 Task: Set the copyright for AVI muxer to "MarlowLTD".
Action: Mouse moved to (107, 7)
Screenshot: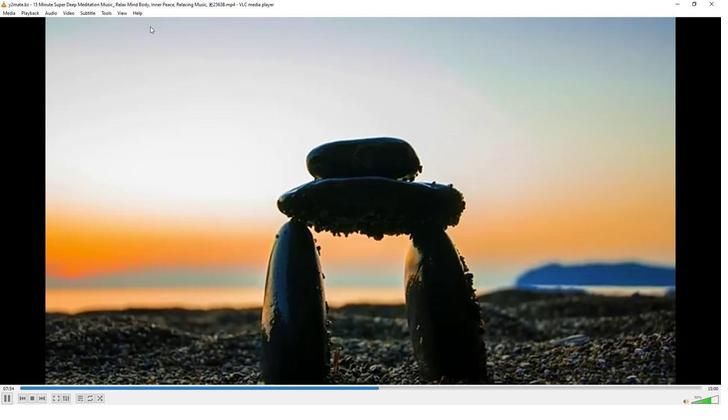 
Action: Mouse pressed left at (107, 7)
Screenshot: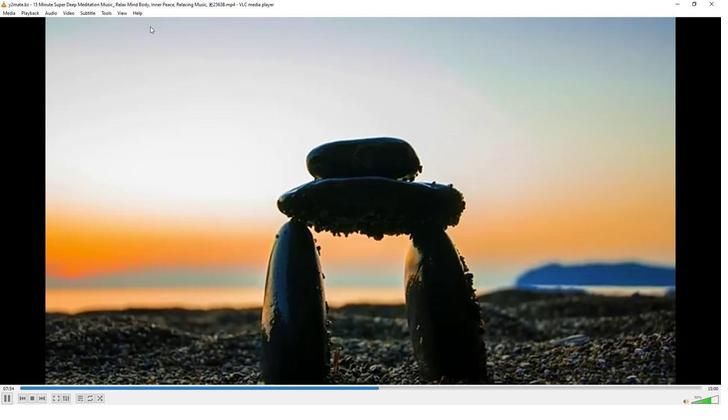 
Action: Mouse moved to (131, 100)
Screenshot: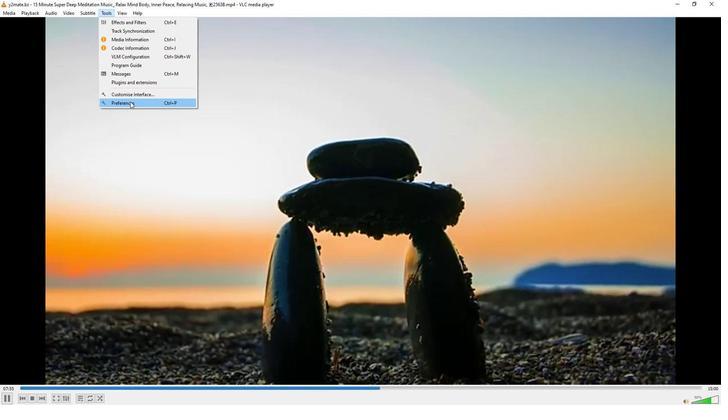 
Action: Mouse pressed left at (131, 100)
Screenshot: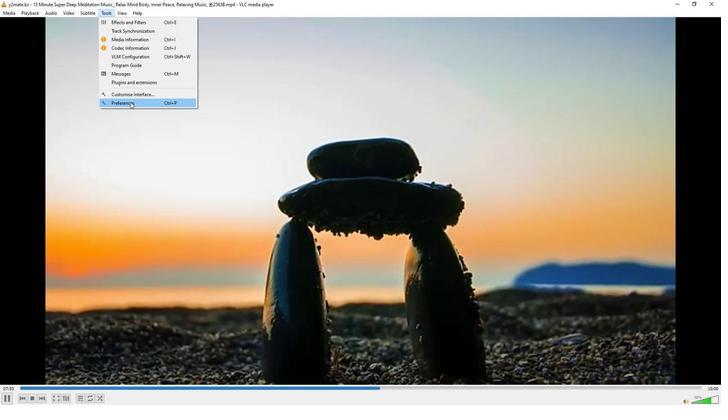 
Action: Mouse moved to (236, 328)
Screenshot: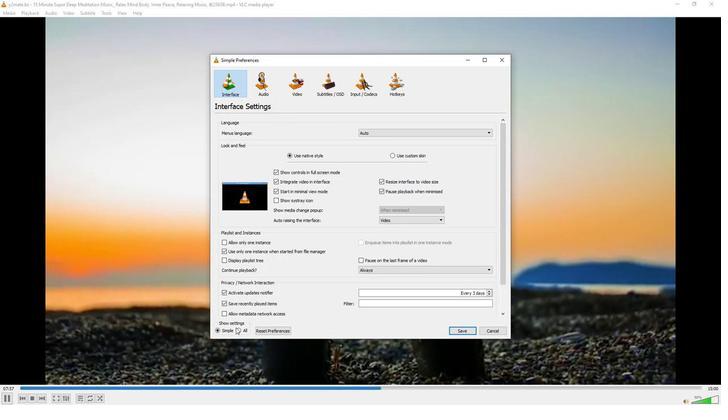 
Action: Mouse pressed left at (236, 328)
Screenshot: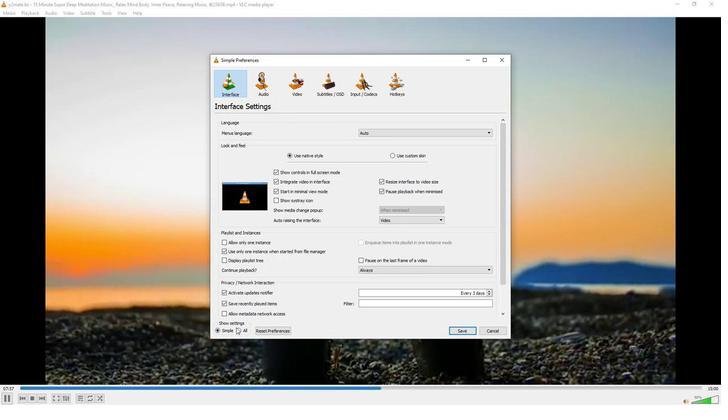 
Action: Mouse moved to (239, 285)
Screenshot: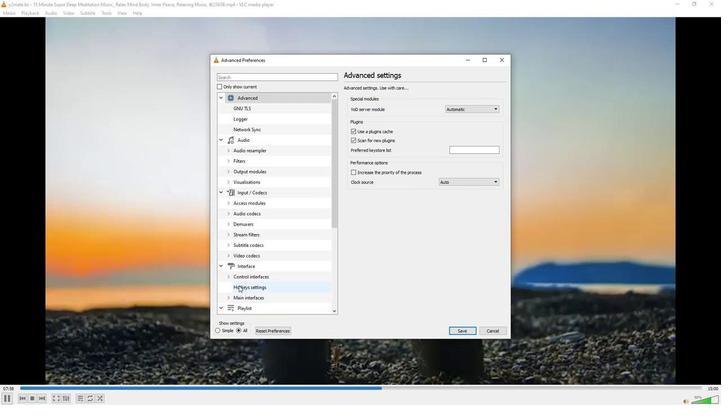 
Action: Mouse scrolled (239, 285) with delta (0, 0)
Screenshot: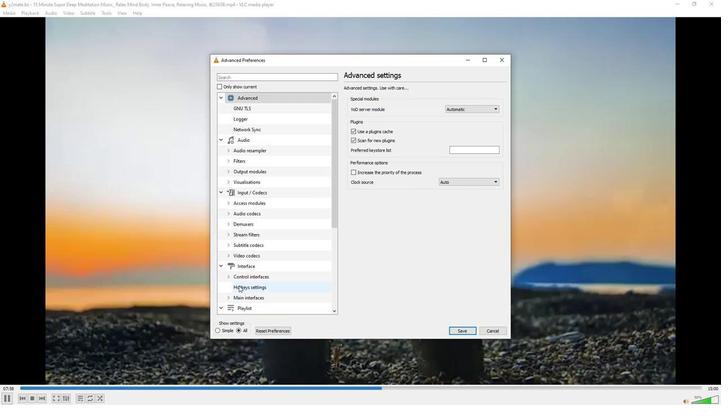 
Action: Mouse moved to (239, 284)
Screenshot: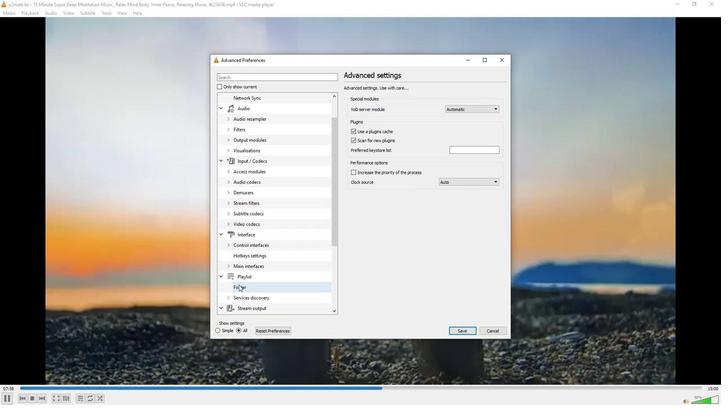 
Action: Mouse scrolled (239, 284) with delta (0, 0)
Screenshot: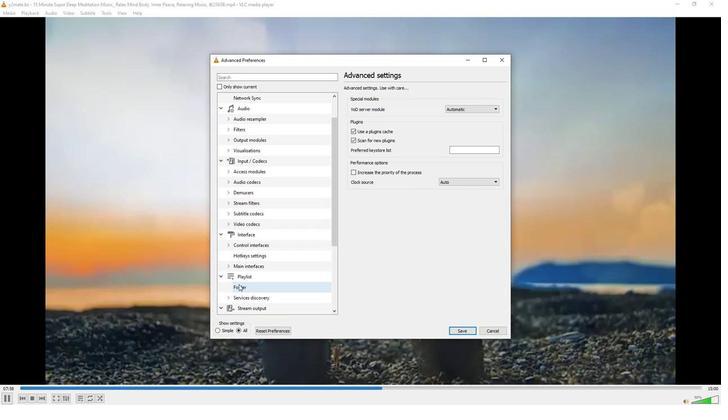 
Action: Mouse moved to (228, 298)
Screenshot: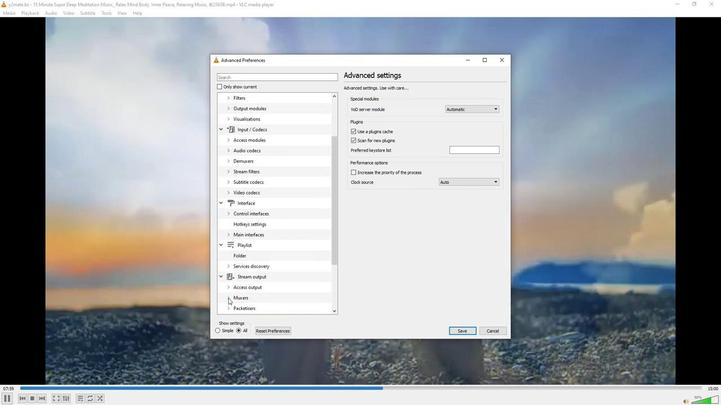 
Action: Mouse pressed left at (228, 298)
Screenshot: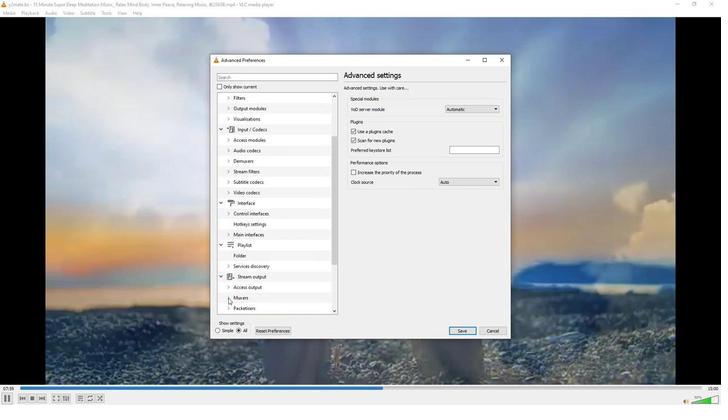 
Action: Mouse moved to (236, 293)
Screenshot: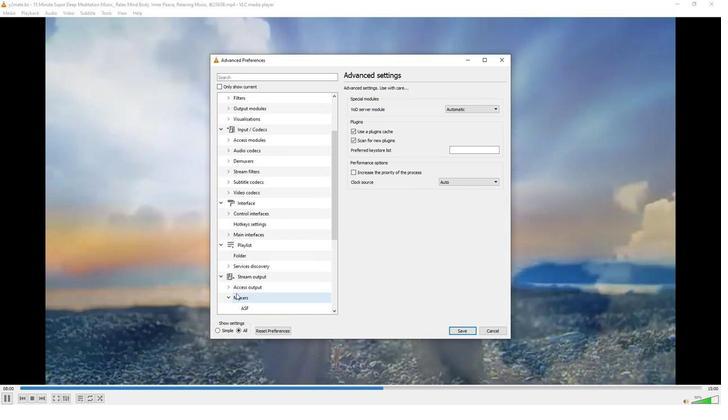 
Action: Mouse scrolled (236, 293) with delta (0, 0)
Screenshot: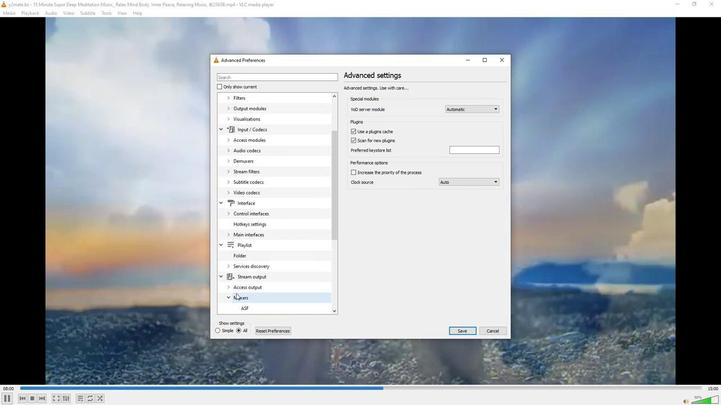
Action: Mouse moved to (244, 288)
Screenshot: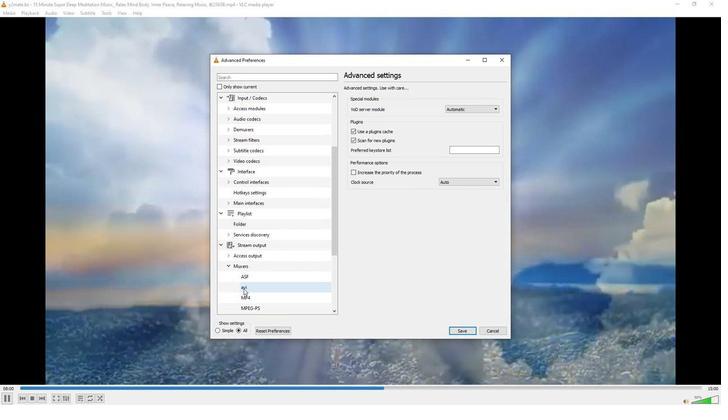 
Action: Mouse pressed left at (244, 288)
Screenshot: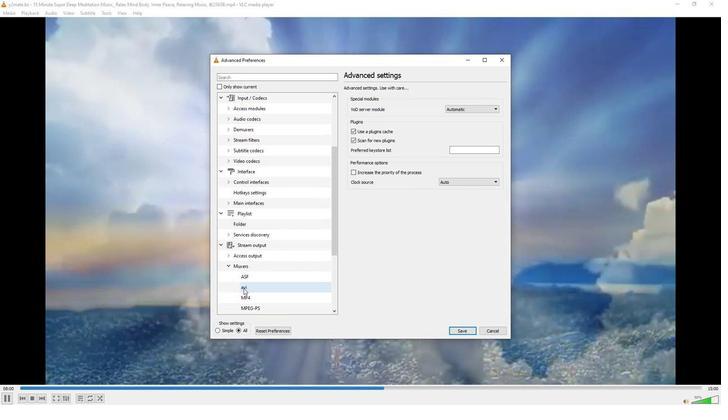 
Action: Mouse moved to (465, 129)
Screenshot: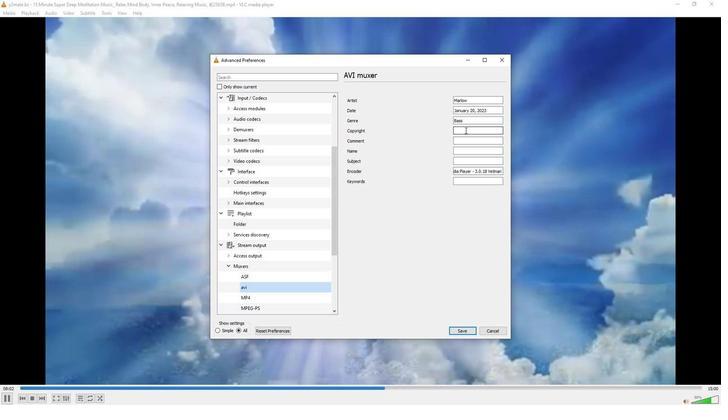 
Action: Mouse pressed left at (465, 129)
Screenshot: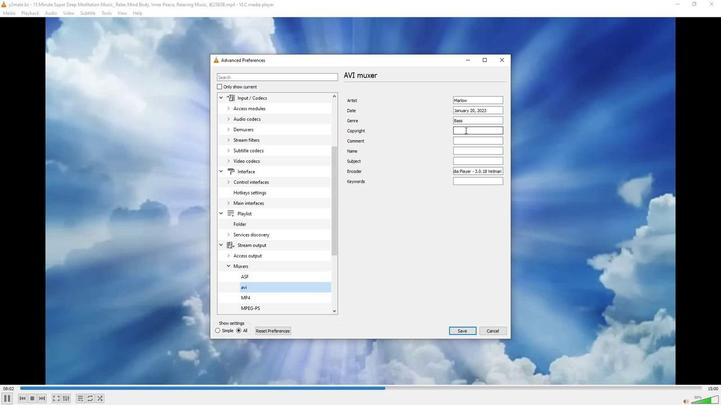 
Action: Mouse moved to (465, 130)
Screenshot: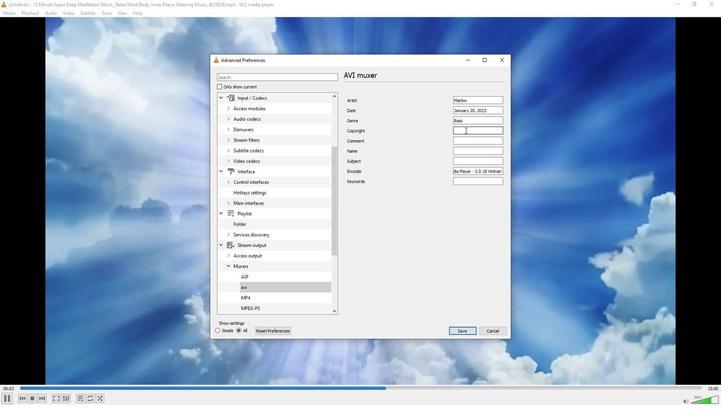 
Action: Key pressed <Key.shift>Marlow<Key.shift><Key.shift><Key.shift><Key.shift><Key.shift><Key.shift><Key.shift><Key.shift><Key.shift><Key.shift><Key.shift><Key.shift><Key.shift><Key.shift>LTD
Screenshot: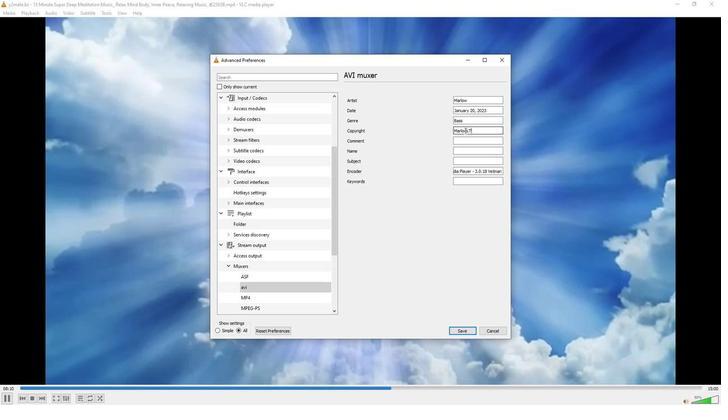 
Action: Mouse moved to (432, 342)
Screenshot: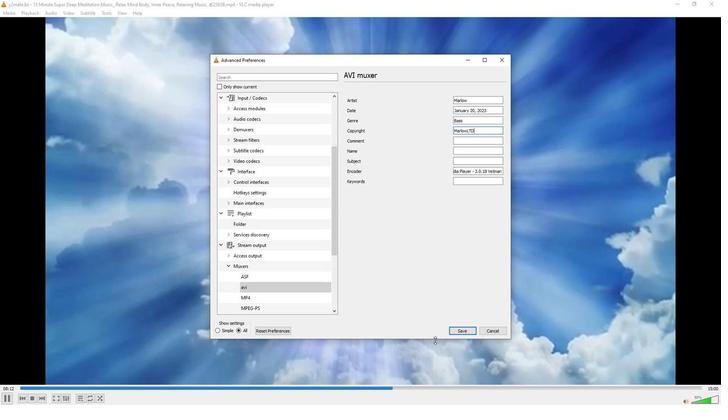 
